 Task: Add Fody Taco Sauce to the cart.
Action: Mouse moved to (230, 106)
Screenshot: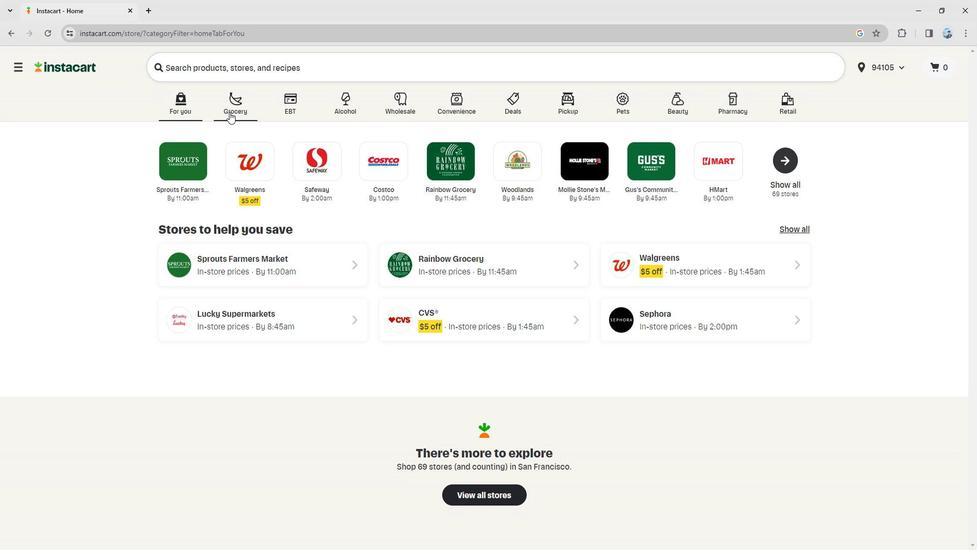 
Action: Mouse pressed left at (230, 106)
Screenshot: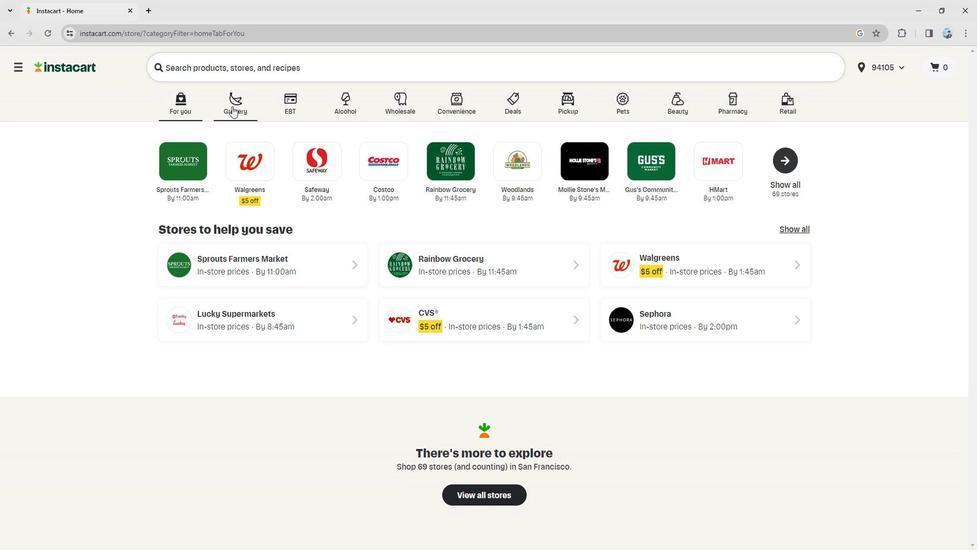 
Action: Mouse moved to (745, 170)
Screenshot: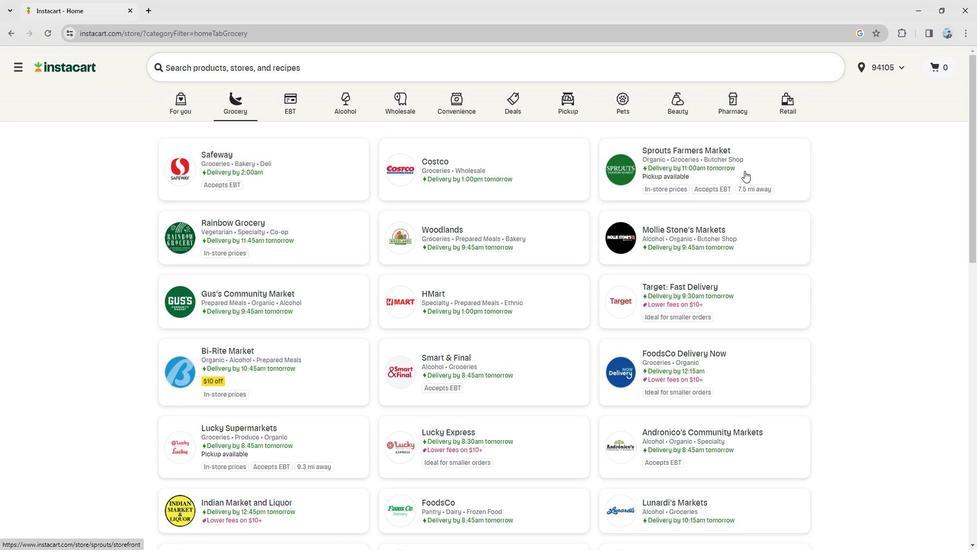 
Action: Mouse pressed left at (745, 170)
Screenshot: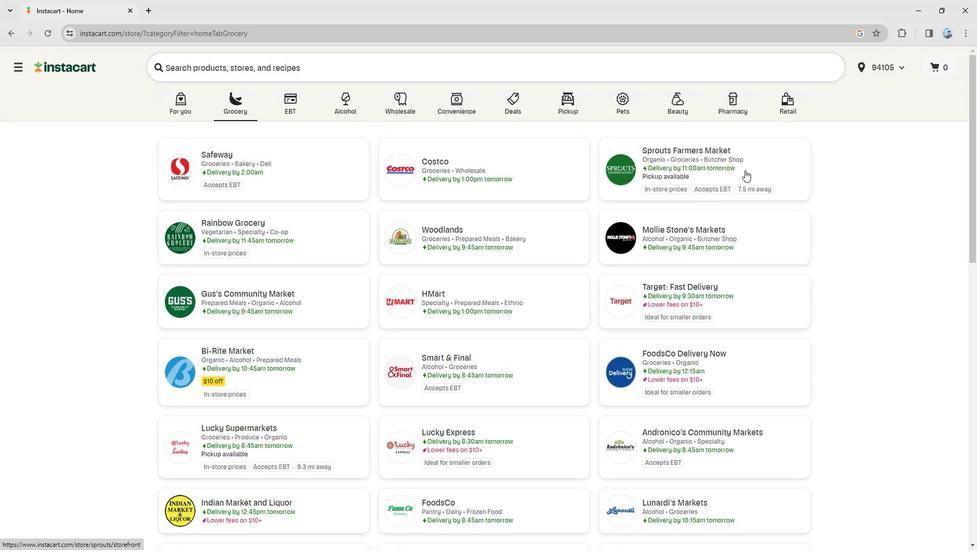 
Action: Mouse moved to (56, 387)
Screenshot: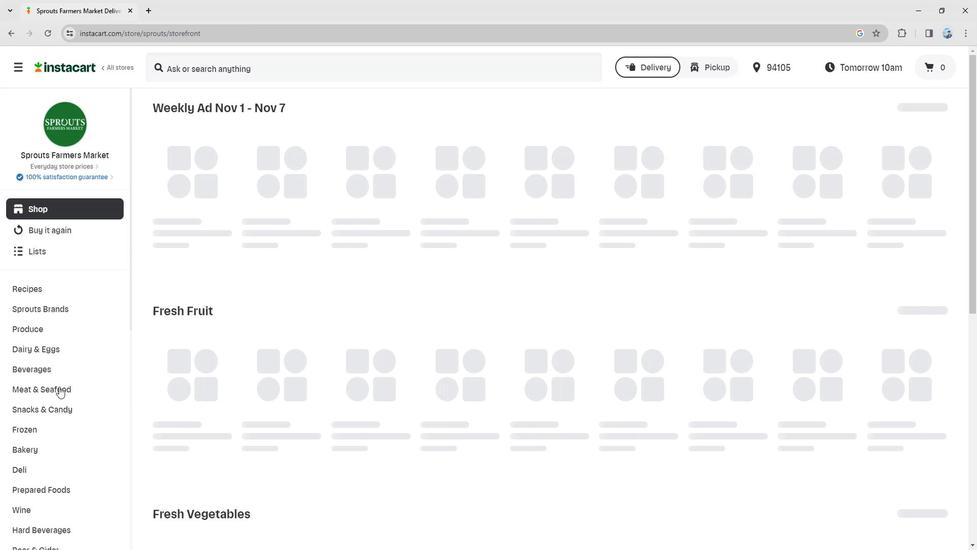 
Action: Mouse scrolled (56, 387) with delta (0, 0)
Screenshot: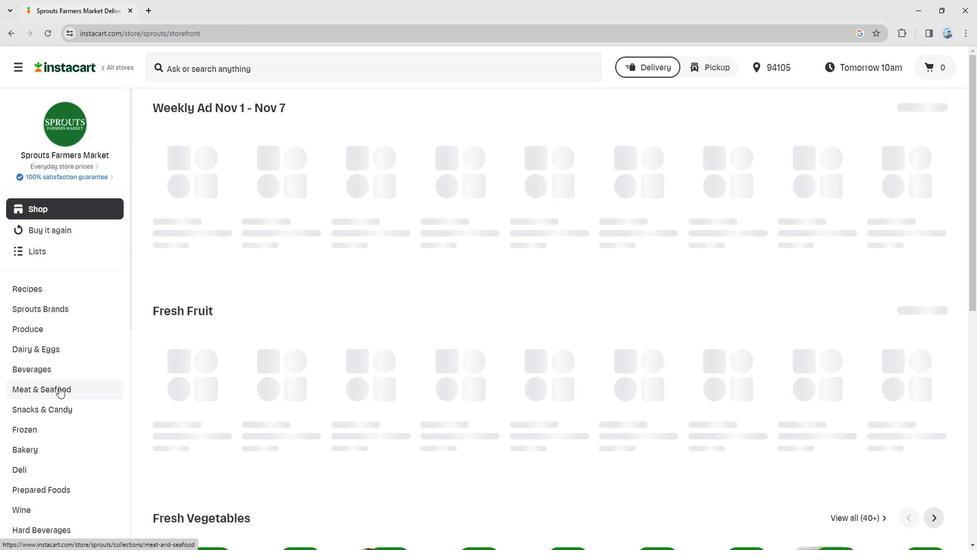 
Action: Mouse scrolled (56, 387) with delta (0, 0)
Screenshot: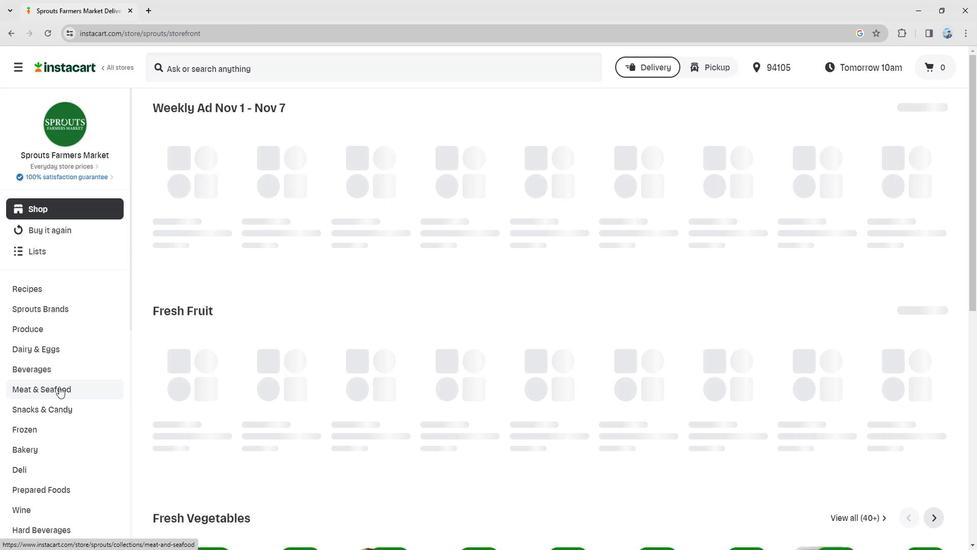 
Action: Mouse moved to (45, 482)
Screenshot: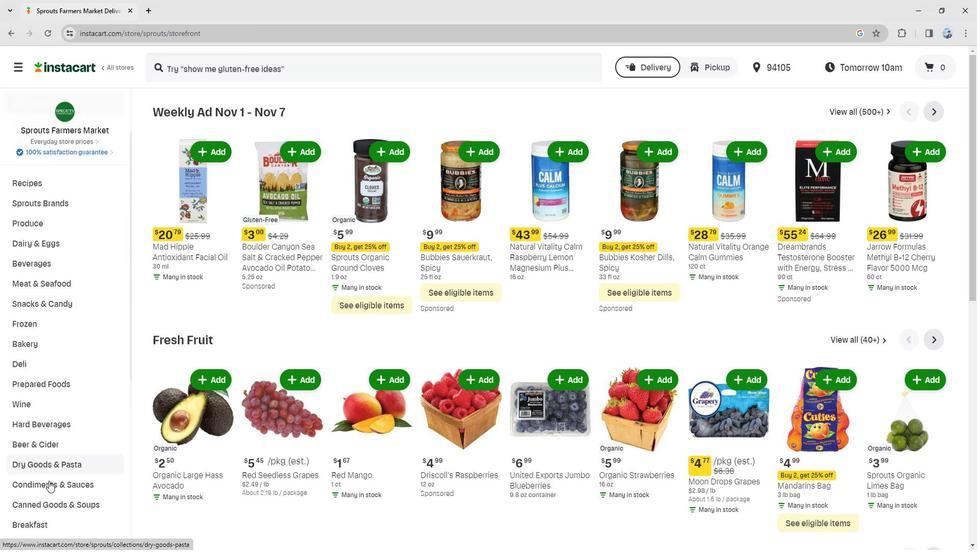 
Action: Mouse pressed left at (45, 482)
Screenshot: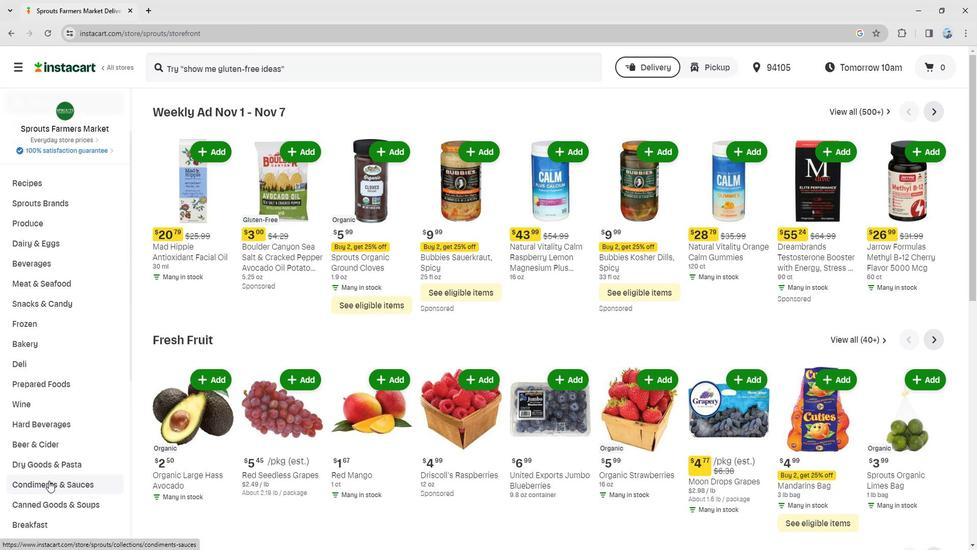 
Action: Mouse scrolled (45, 481) with delta (0, 0)
Screenshot: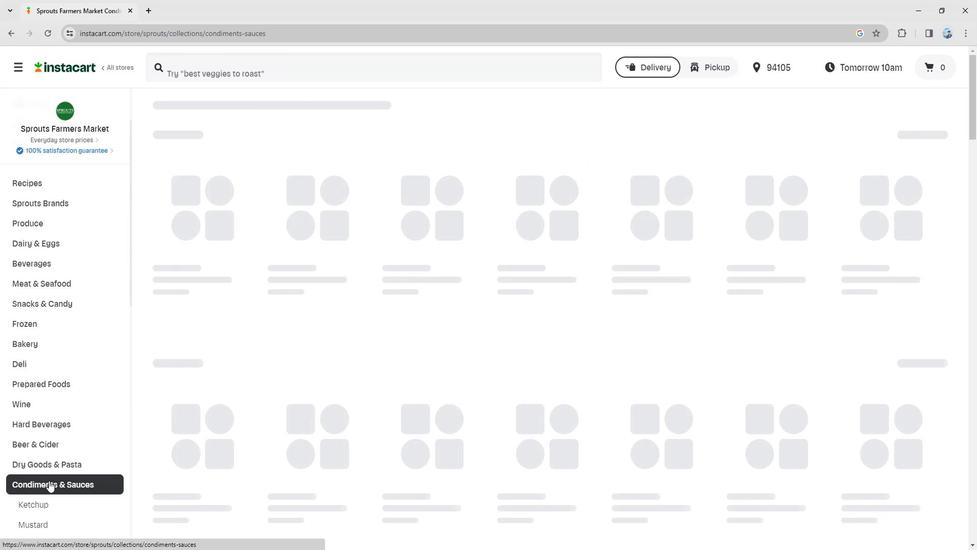 
Action: Mouse scrolled (45, 481) with delta (0, 0)
Screenshot: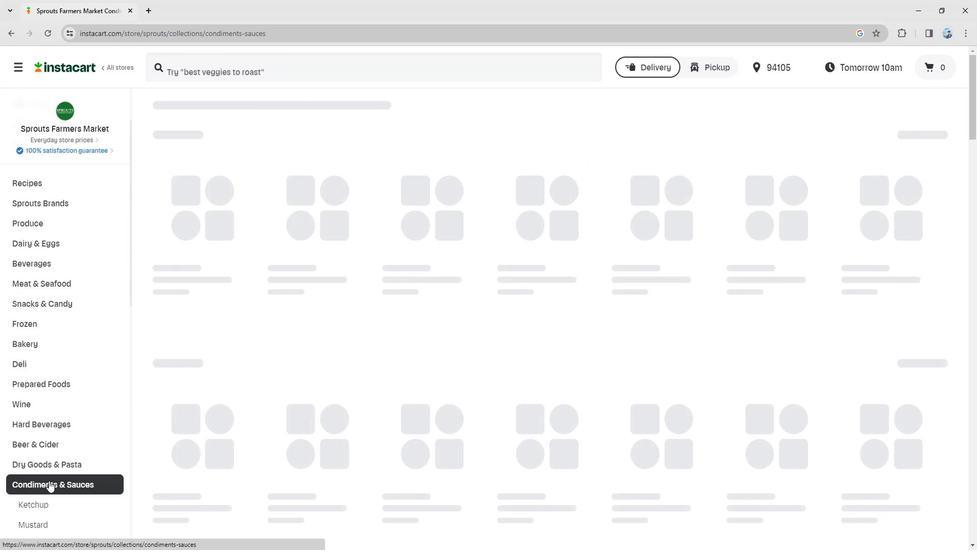 
Action: Mouse moved to (45, 477)
Screenshot: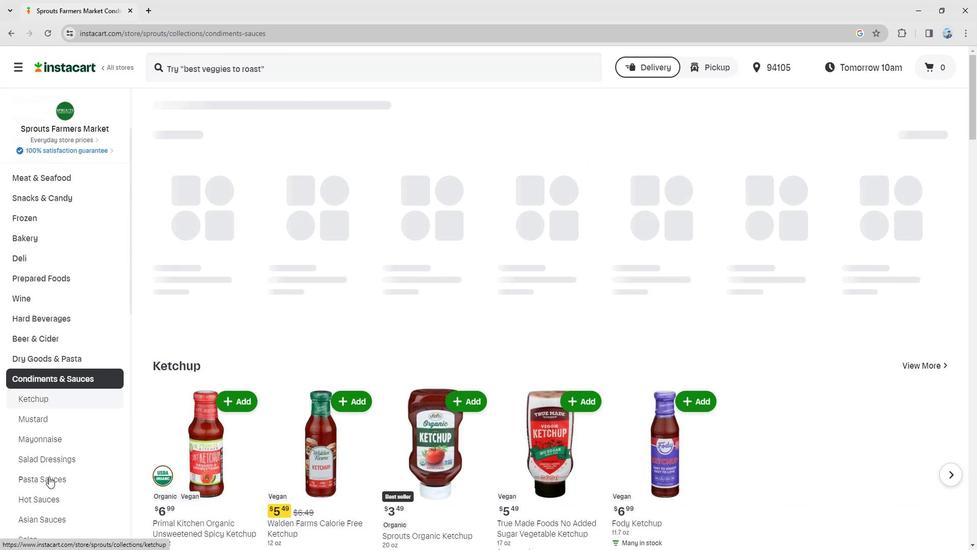 
Action: Mouse scrolled (45, 476) with delta (0, 0)
Screenshot: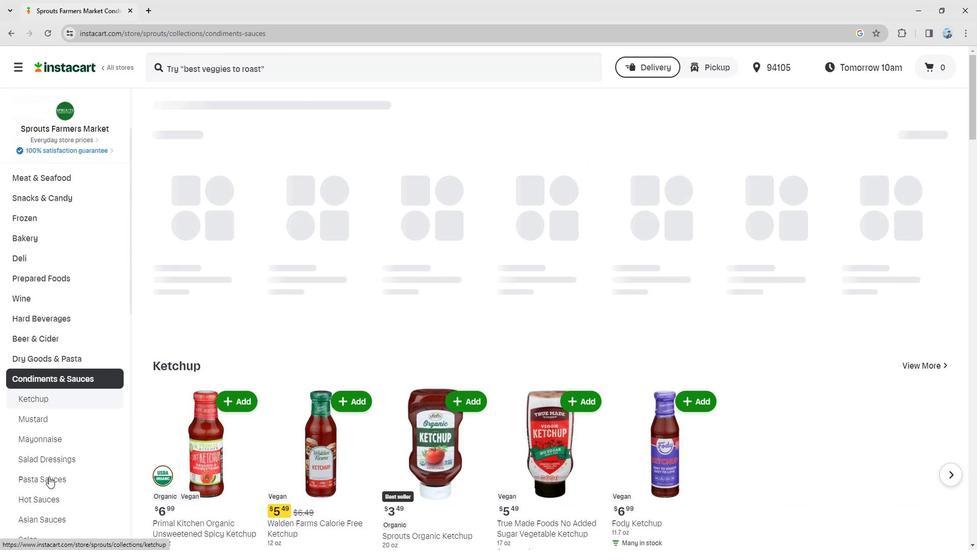 
Action: Mouse scrolled (45, 476) with delta (0, 0)
Screenshot: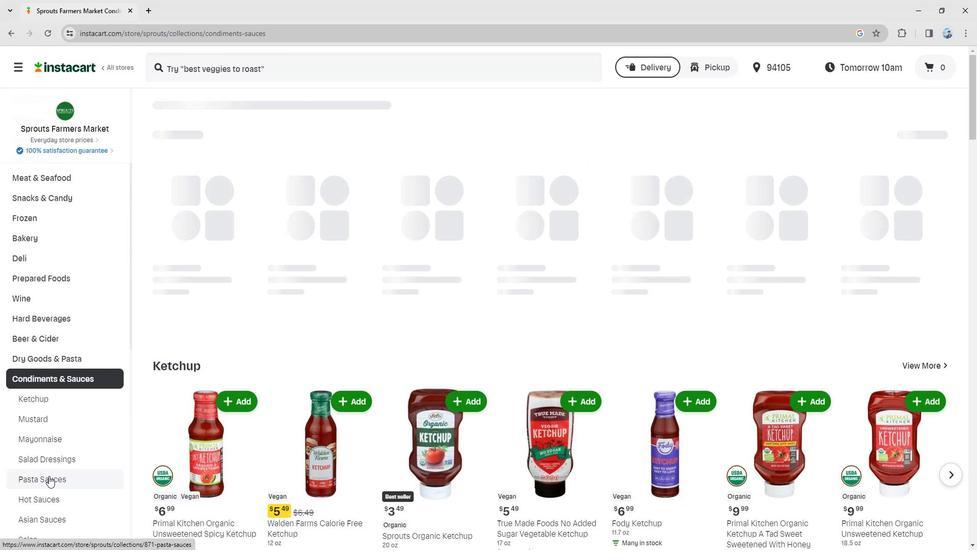 
Action: Mouse moved to (38, 464)
Screenshot: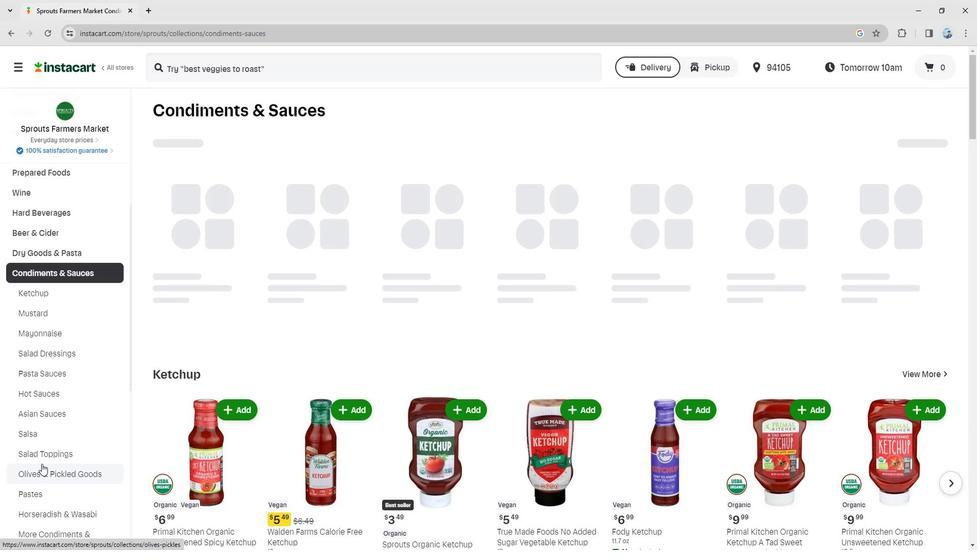
Action: Mouse scrolled (38, 463) with delta (0, 0)
Screenshot: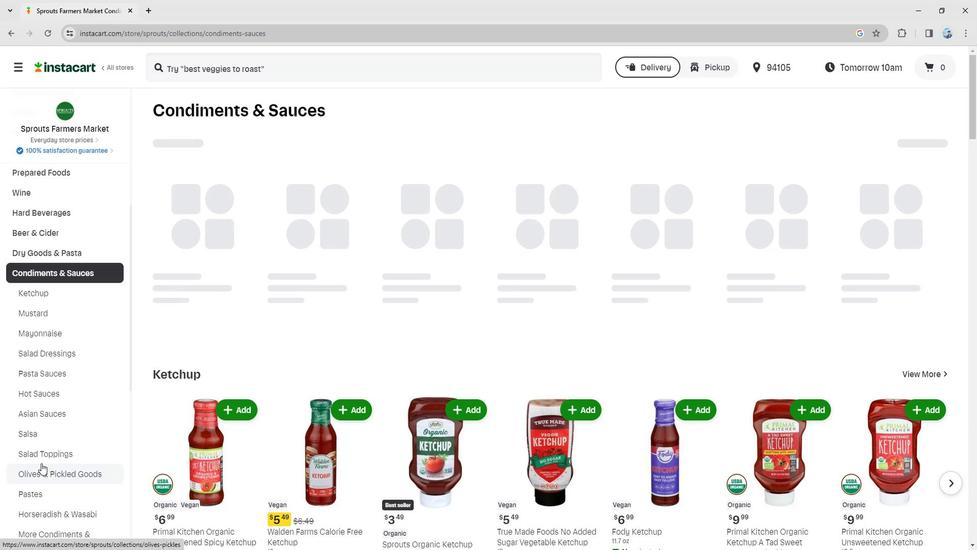 
Action: Mouse moved to (39, 481)
Screenshot: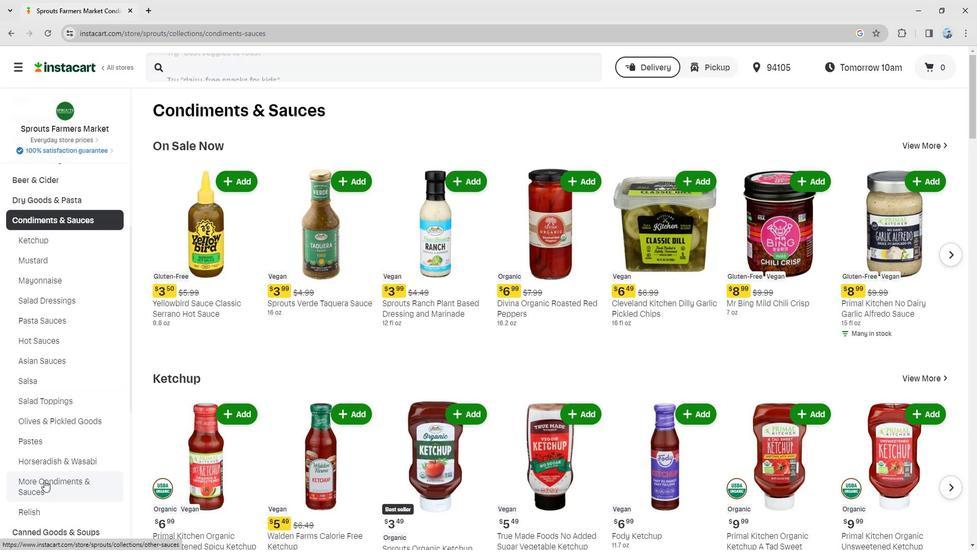 
Action: Mouse pressed left at (39, 481)
Screenshot: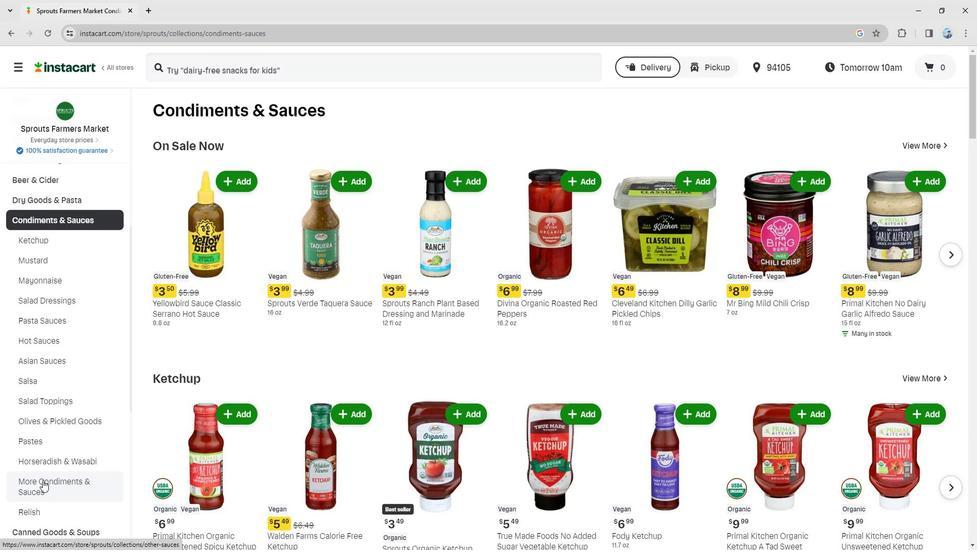 
Action: Mouse moved to (238, 67)
Screenshot: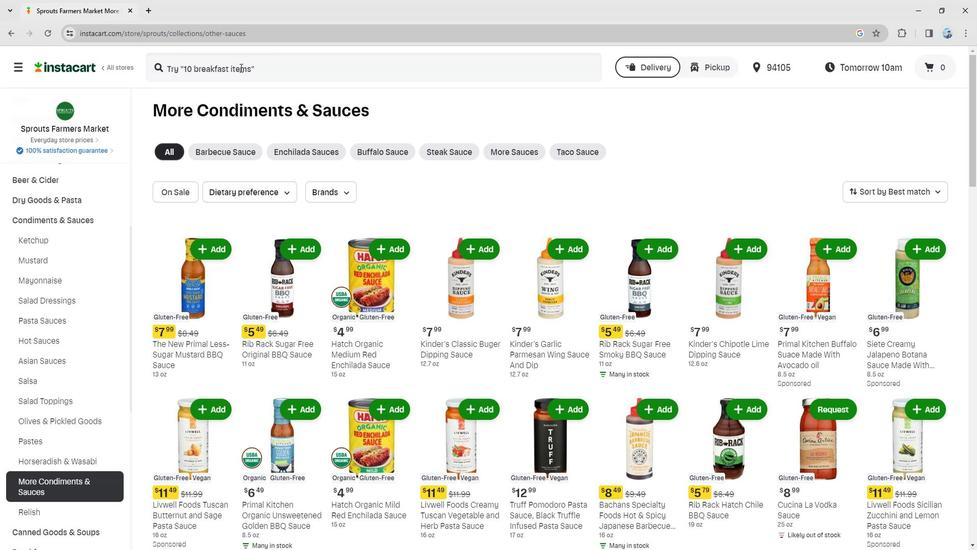 
Action: Mouse pressed left at (238, 67)
Screenshot: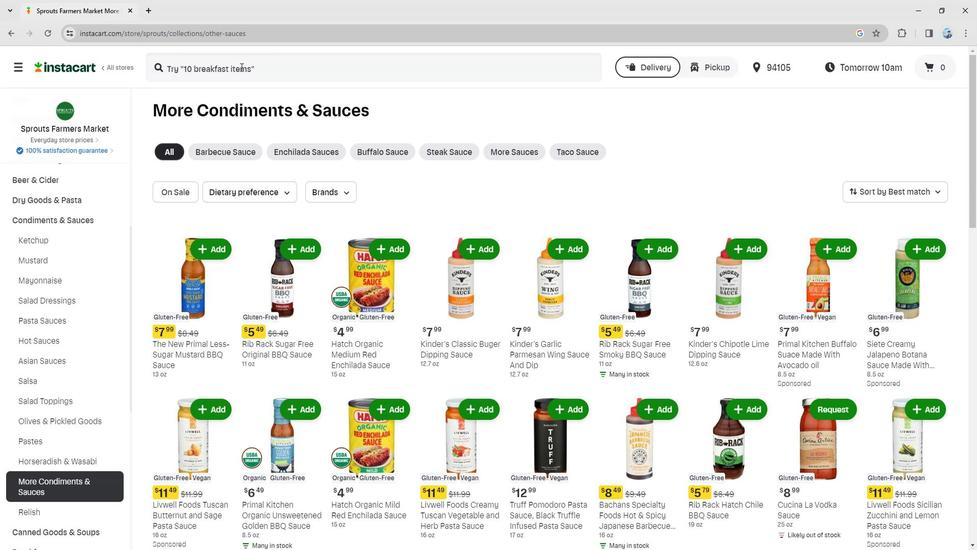 
Action: Key pressed <Key.shift>Fody<Key.space><Key.shift>Taco<Key.space><Key.shift><Key.shift><Key.shift><Key.shift><Key.shift>Sauce<Key.enter>
Screenshot: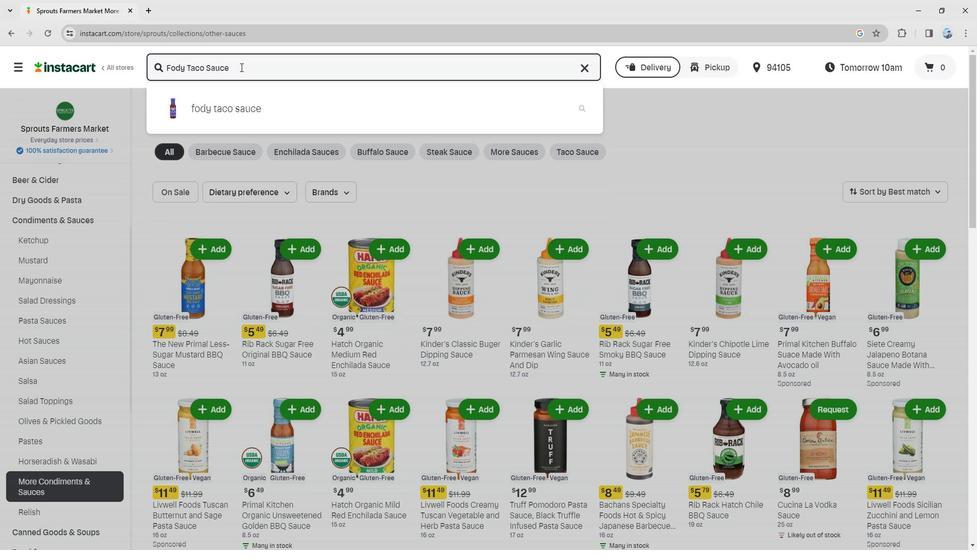 
Action: Mouse moved to (248, 172)
Screenshot: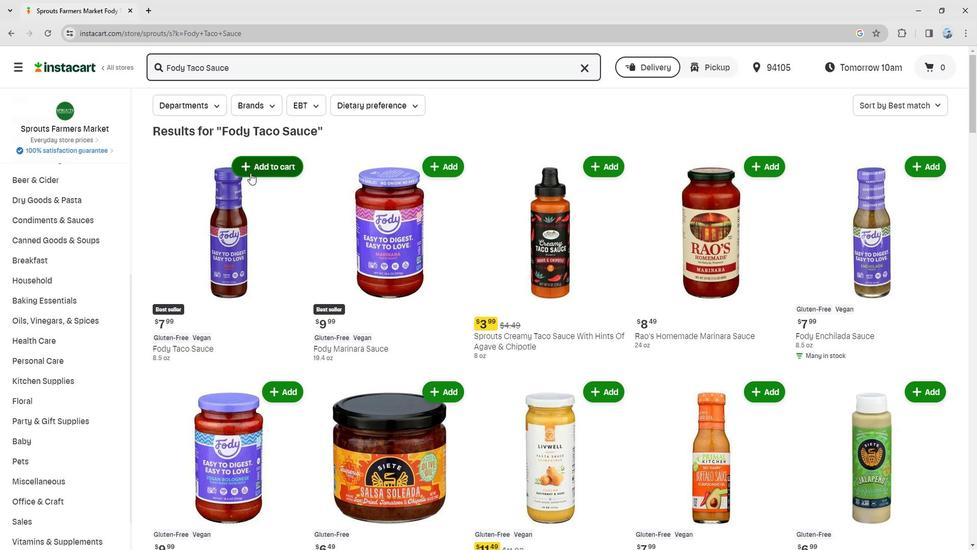 
Action: Mouse pressed left at (248, 172)
Screenshot: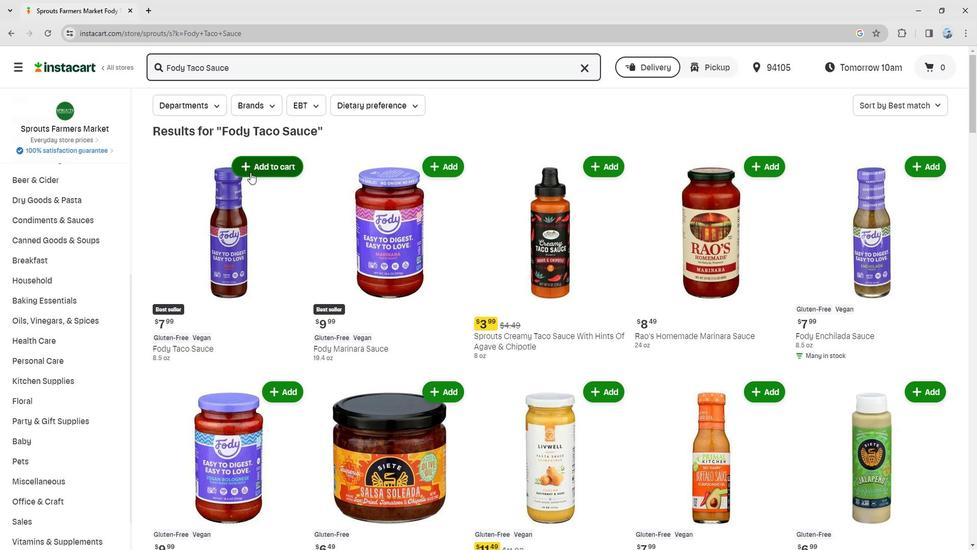 
Action: Mouse moved to (276, 229)
Screenshot: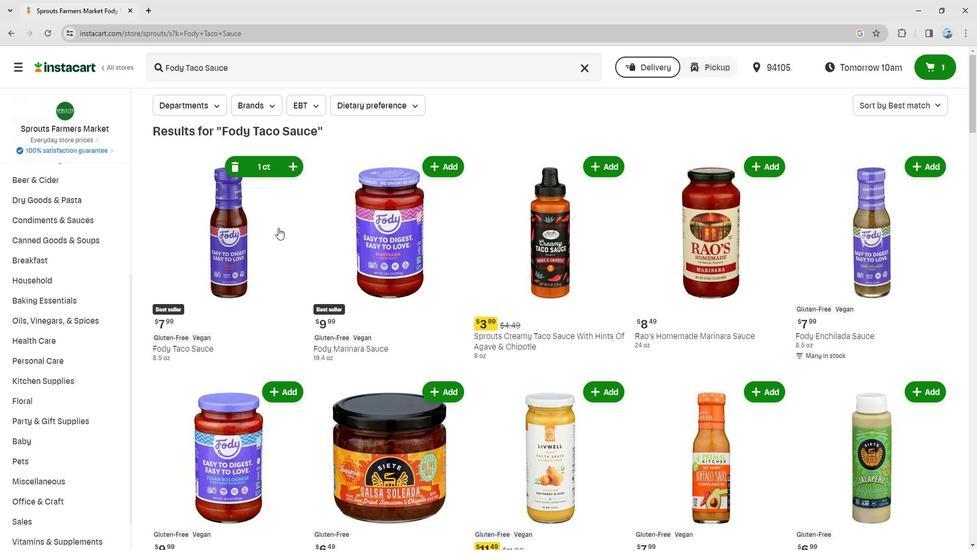 
